 Task: In the board "Values", add the description "Living without upcoming items offers an opportunity to break free from the relentless consumerist mindset".
Action: Mouse moved to (231, 134)
Screenshot: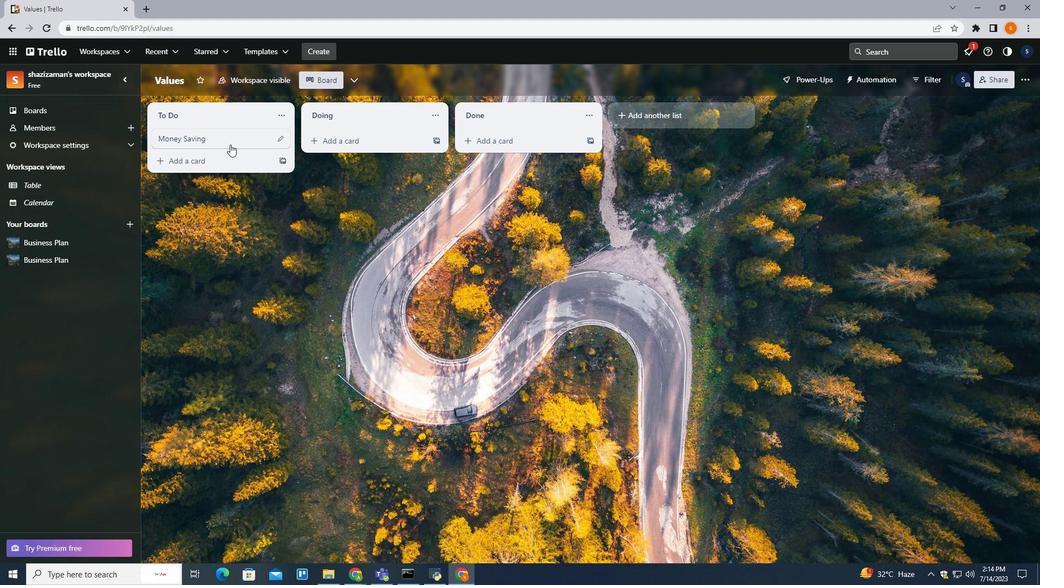 
Action: Mouse pressed left at (231, 134)
Screenshot: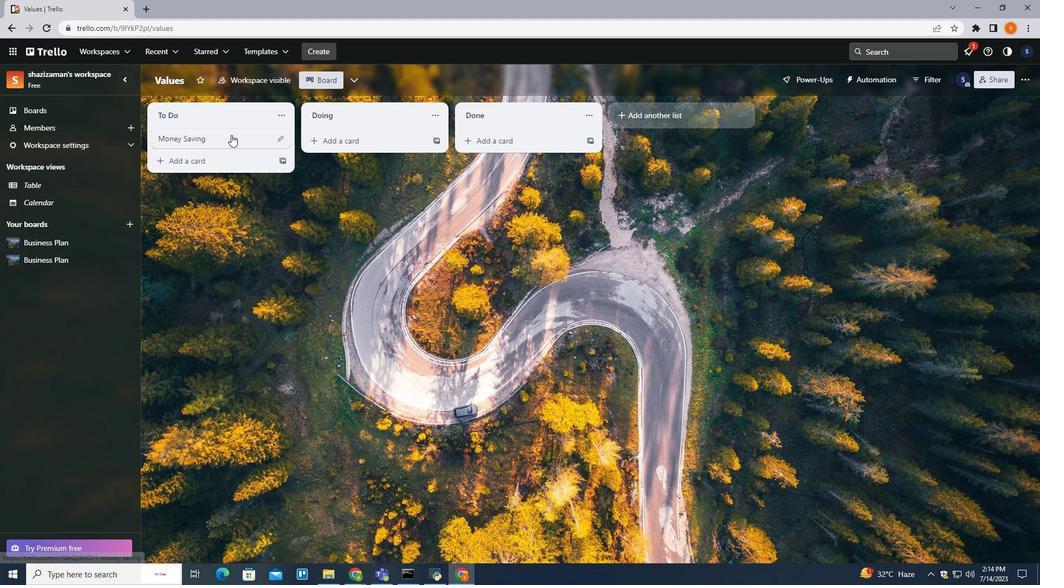 
Action: Mouse moved to (376, 208)
Screenshot: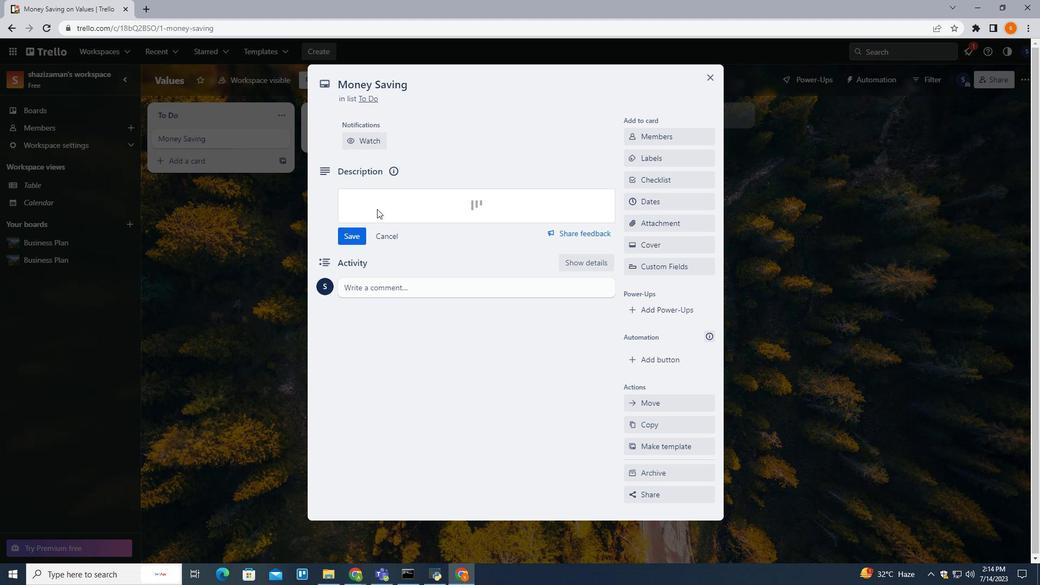 
Action: Mouse pressed left at (376, 208)
Screenshot: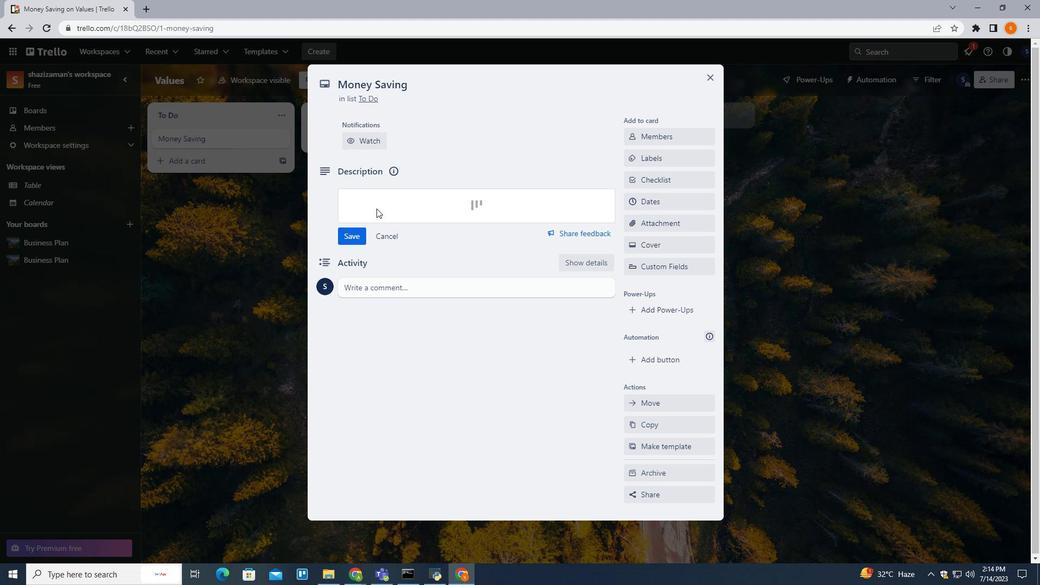 
Action: Mouse moved to (372, 243)
Screenshot: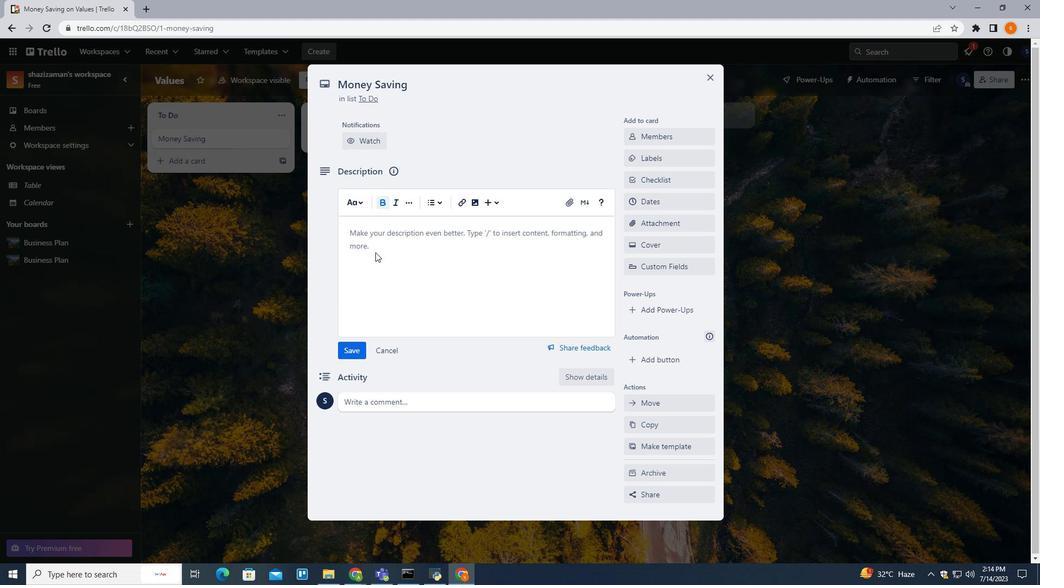 
Action: Mouse pressed left at (372, 243)
Screenshot: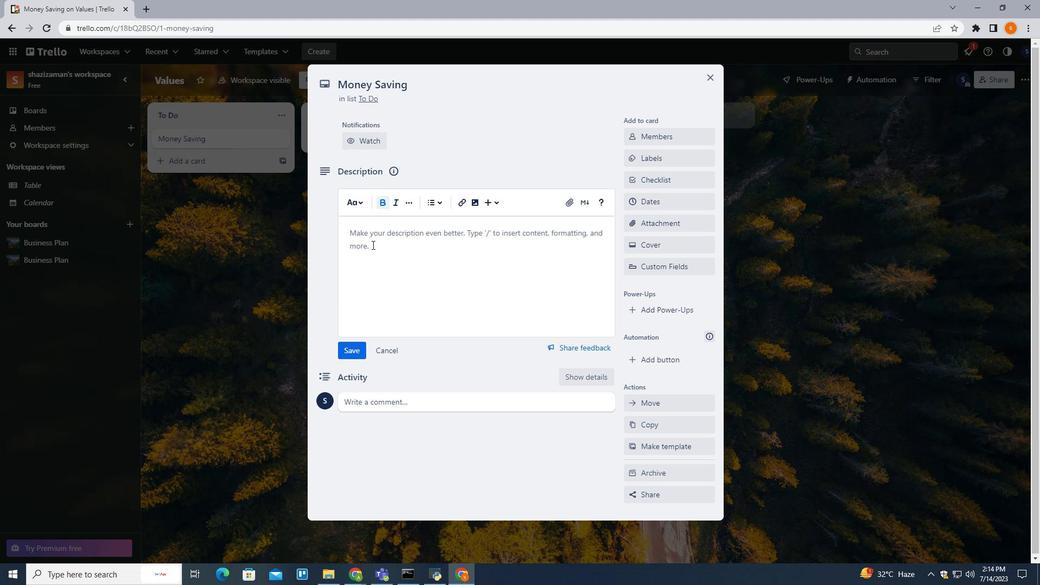 
Action: Key pressed <Key.shift>Living<Key.space>without<Key.space>upcoming<Key.space>items<Key.space>offers<Key.space>an<Key.space>opportunity<Key.space>to<Key.space>break<Key.space>free<Key.space>from<Key.space>the<Key.space>relentless<Key.space>consumerist<Key.space>mindset
Screenshot: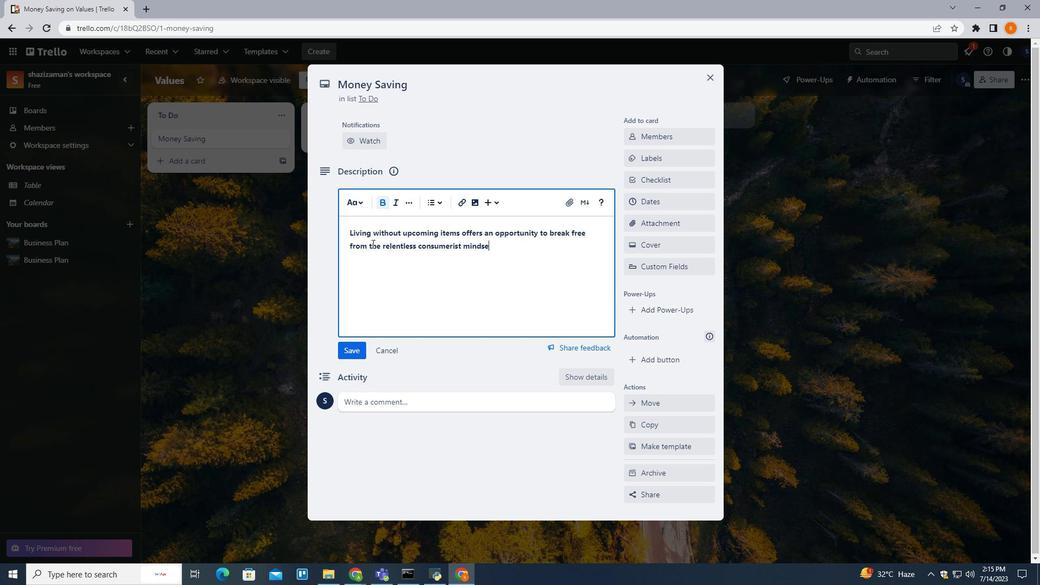 
